 Task: Change the preferred closed captions decoder to Standard Definition (576 or 480 lines).
Action: Mouse moved to (114, 16)
Screenshot: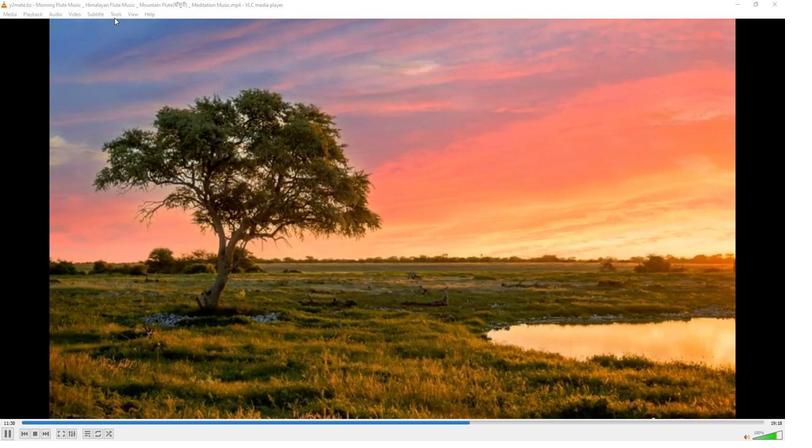 
Action: Mouse pressed left at (114, 16)
Screenshot: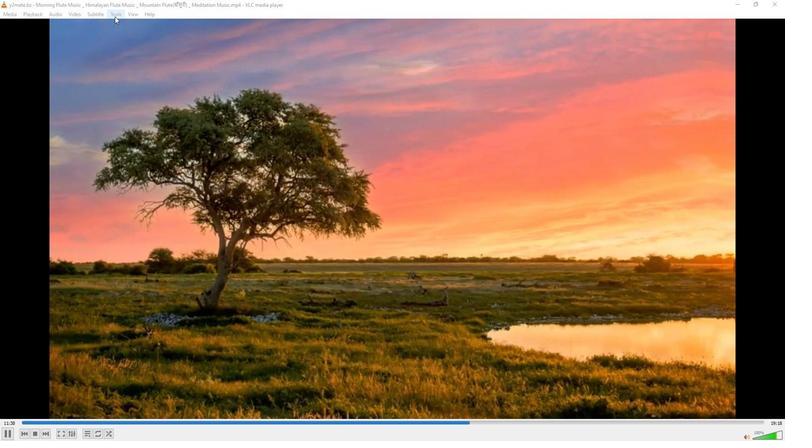 
Action: Mouse moved to (111, 111)
Screenshot: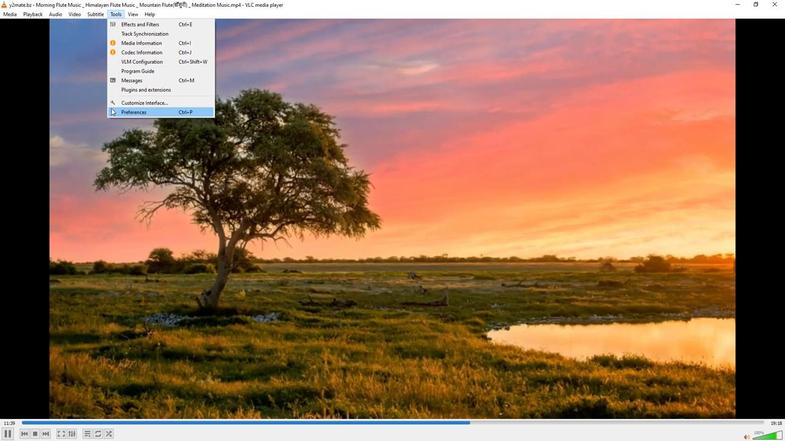 
Action: Mouse pressed left at (111, 111)
Screenshot: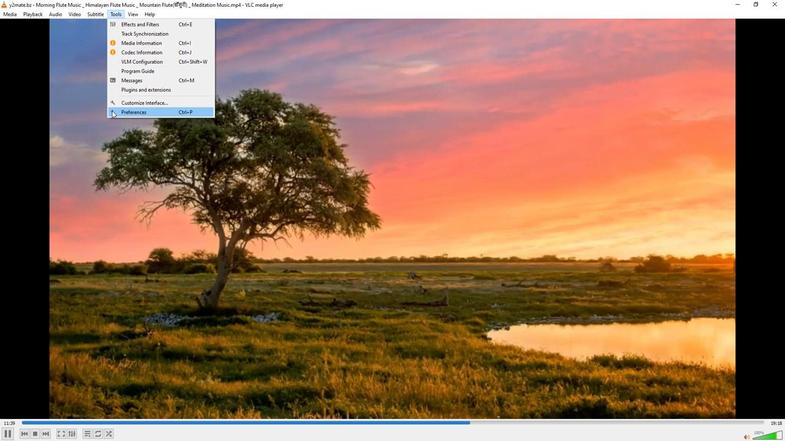 
Action: Mouse moved to (257, 362)
Screenshot: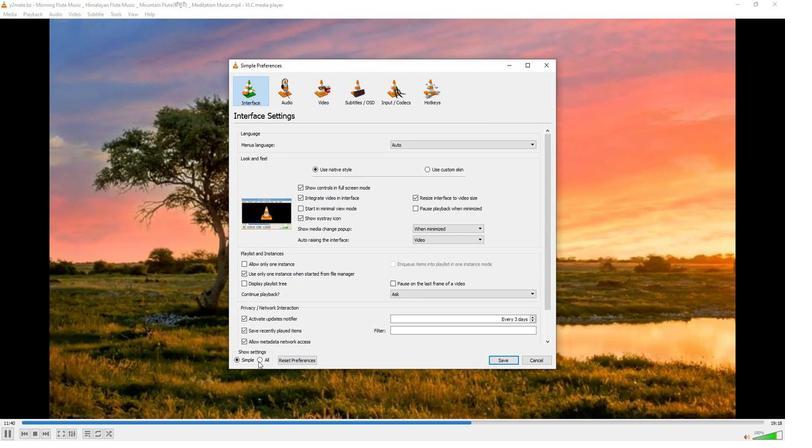 
Action: Mouse pressed left at (257, 362)
Screenshot: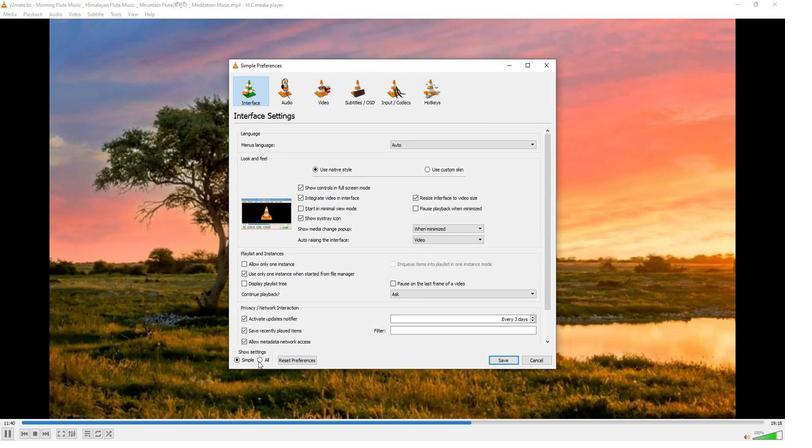 
Action: Mouse moved to (263, 212)
Screenshot: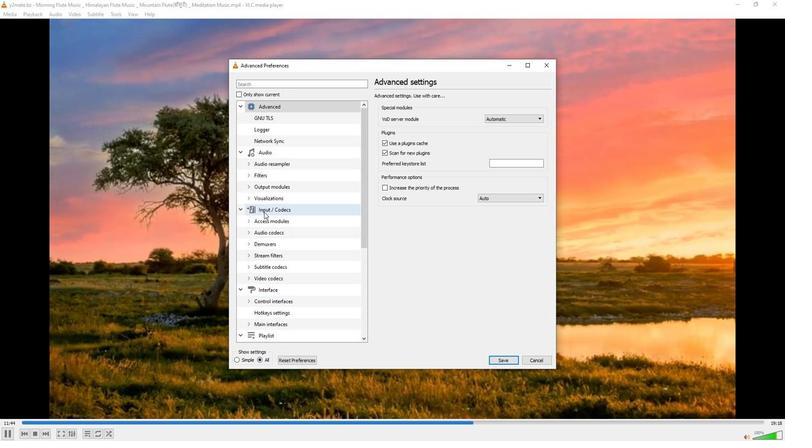
Action: Mouse pressed left at (263, 212)
Screenshot: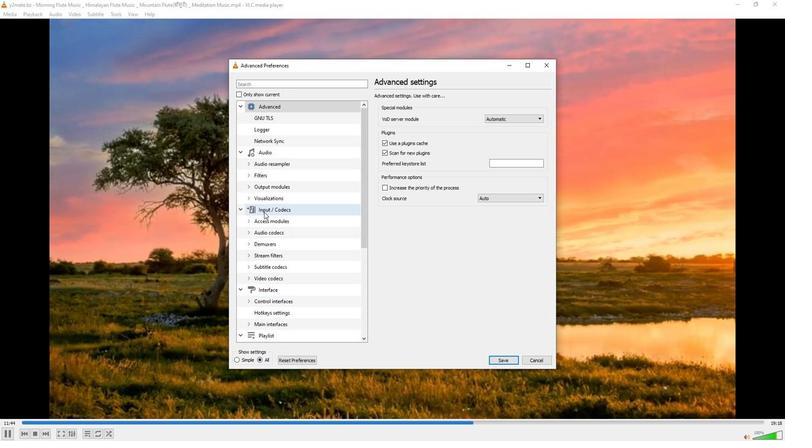 
Action: Mouse moved to (528, 227)
Screenshot: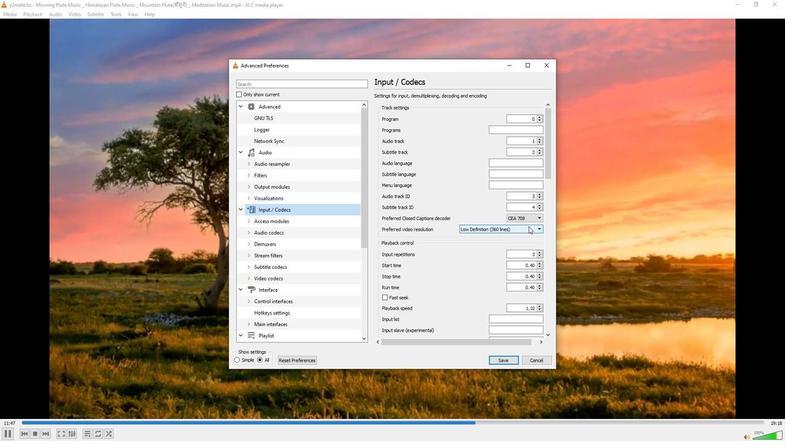 
Action: Mouse pressed left at (528, 227)
Screenshot: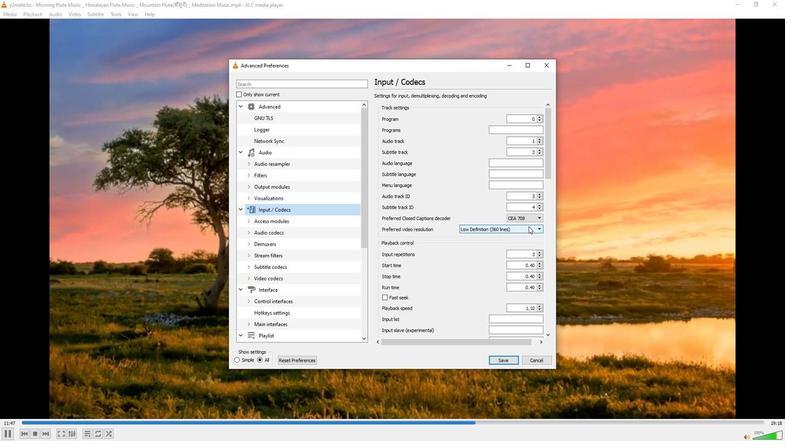 
Action: Mouse moved to (482, 250)
Screenshot: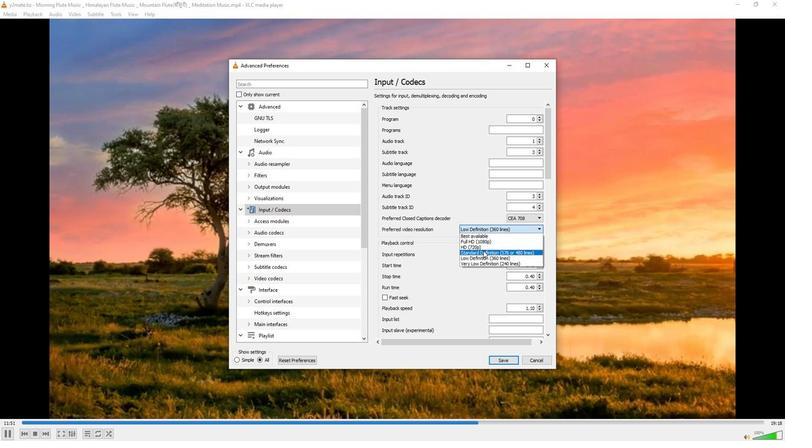 
Action: Mouse pressed left at (482, 250)
Screenshot: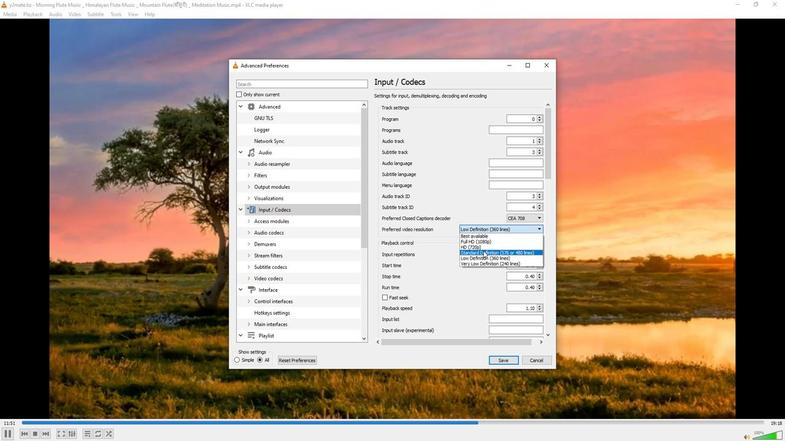 
Action: Mouse moved to (481, 252)
Screenshot: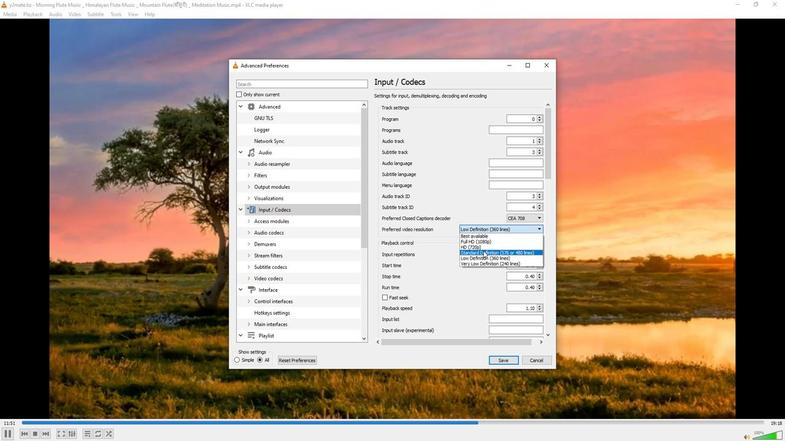 
